Task: Search for tasks in the 'Red category'.
Action: Mouse moved to (10, 142)
Screenshot: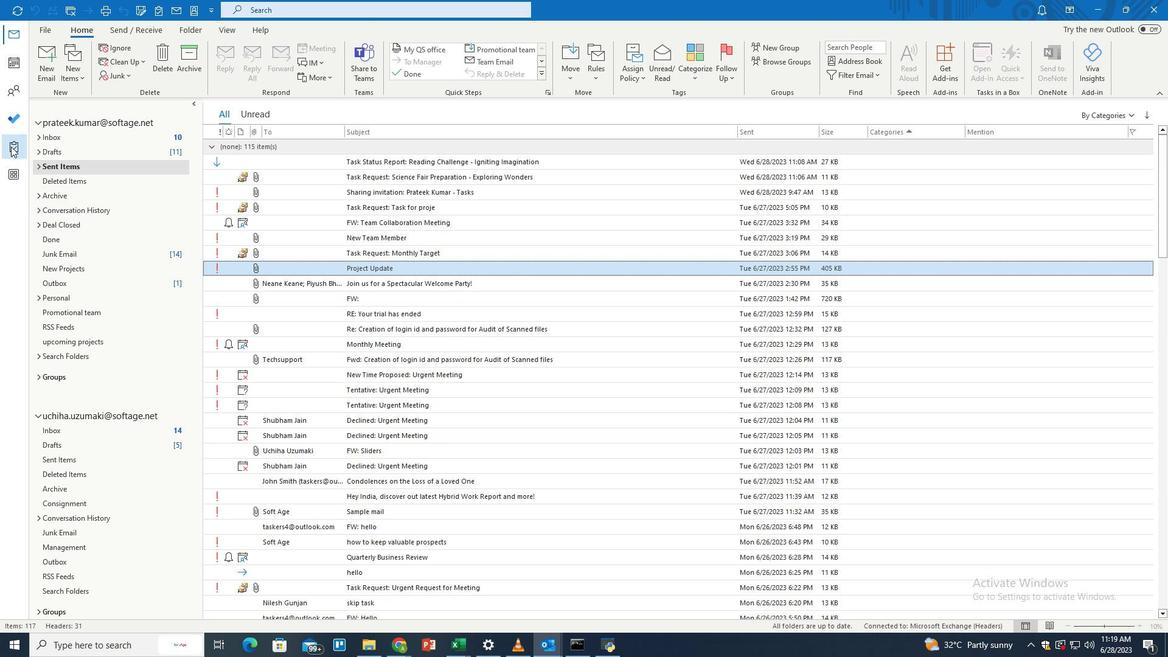 
Action: Mouse pressed left at (10, 142)
Screenshot: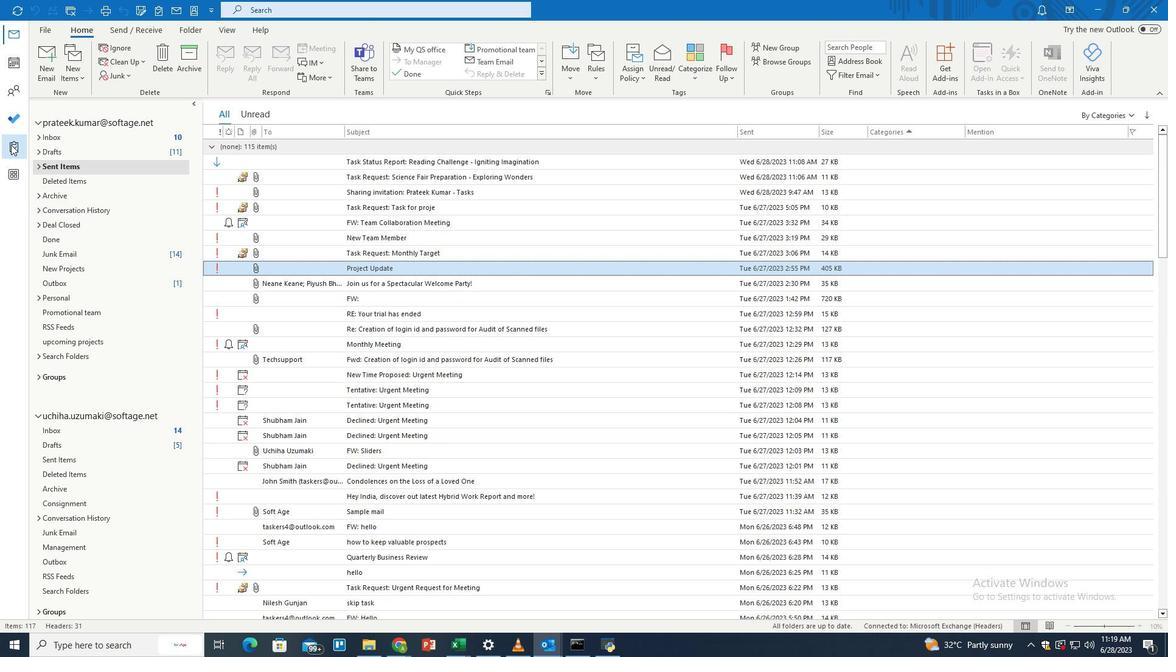 
Action: Mouse moved to (381, 12)
Screenshot: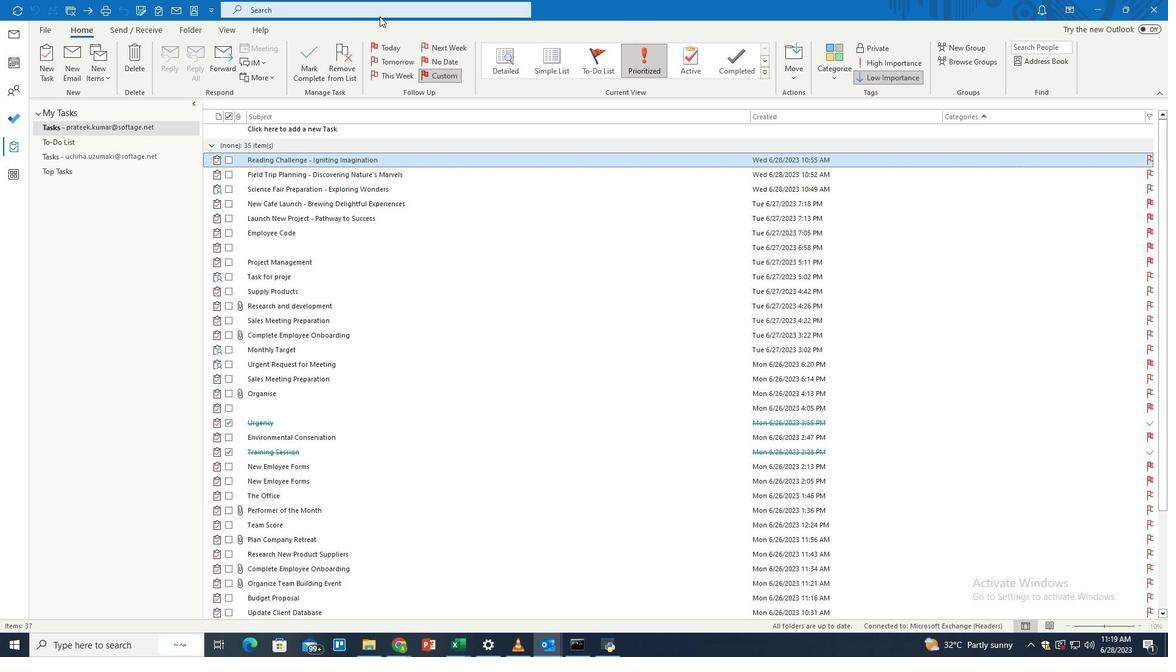 
Action: Mouse pressed left at (381, 12)
Screenshot: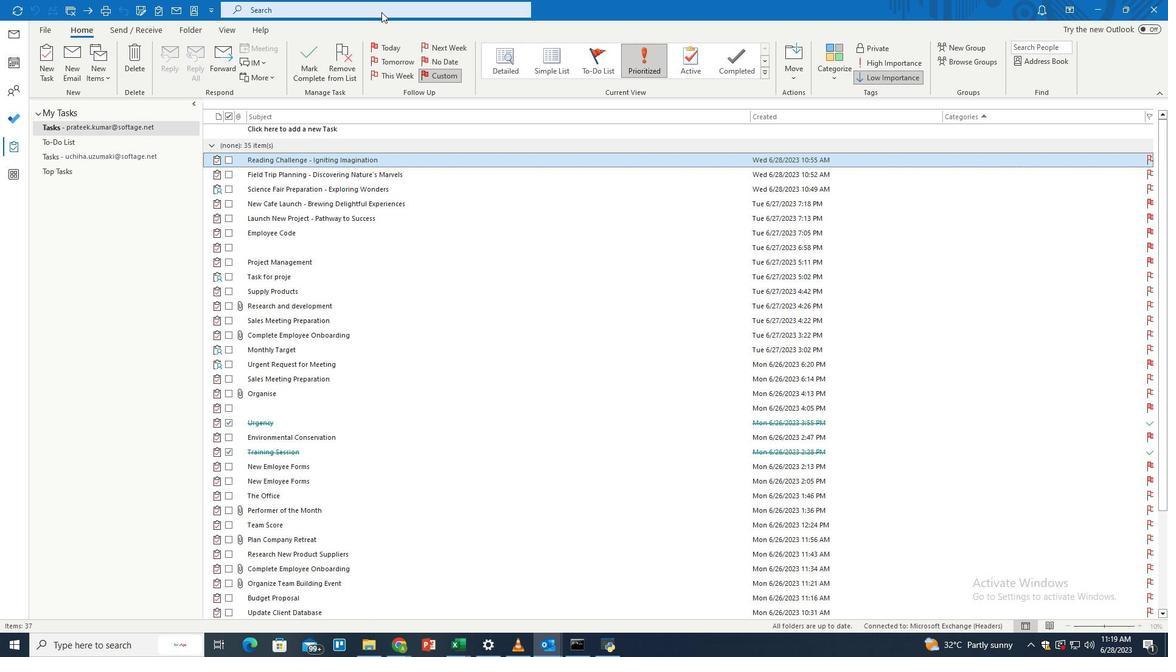 
Action: Mouse moved to (564, 8)
Screenshot: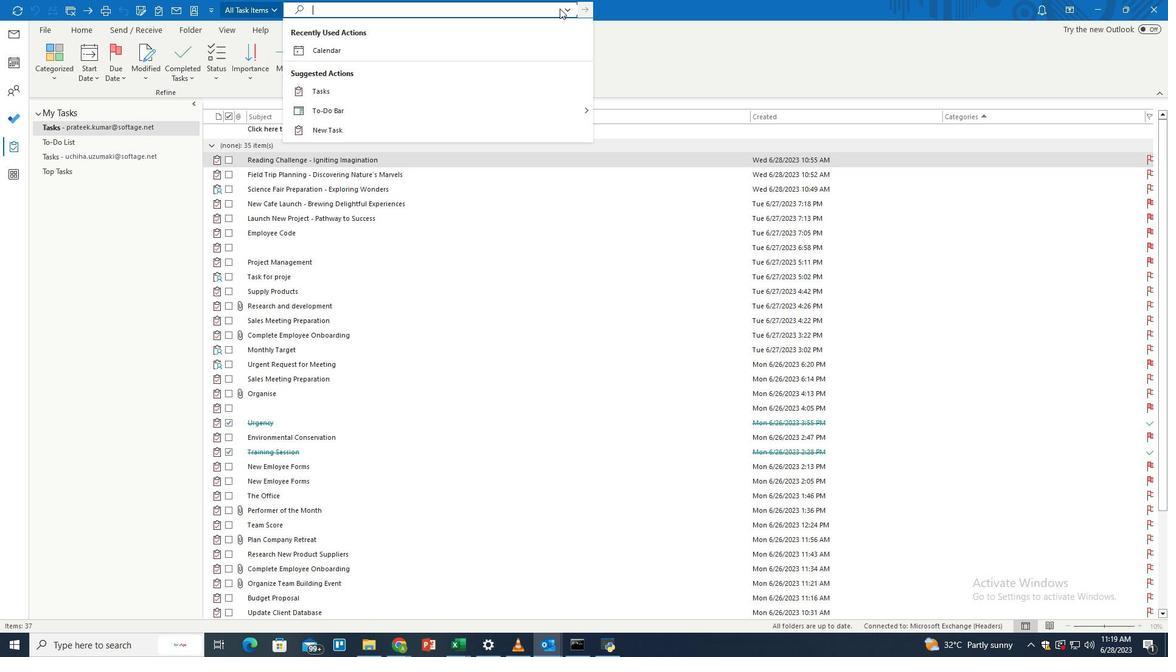 
Action: Mouse pressed left at (564, 8)
Screenshot: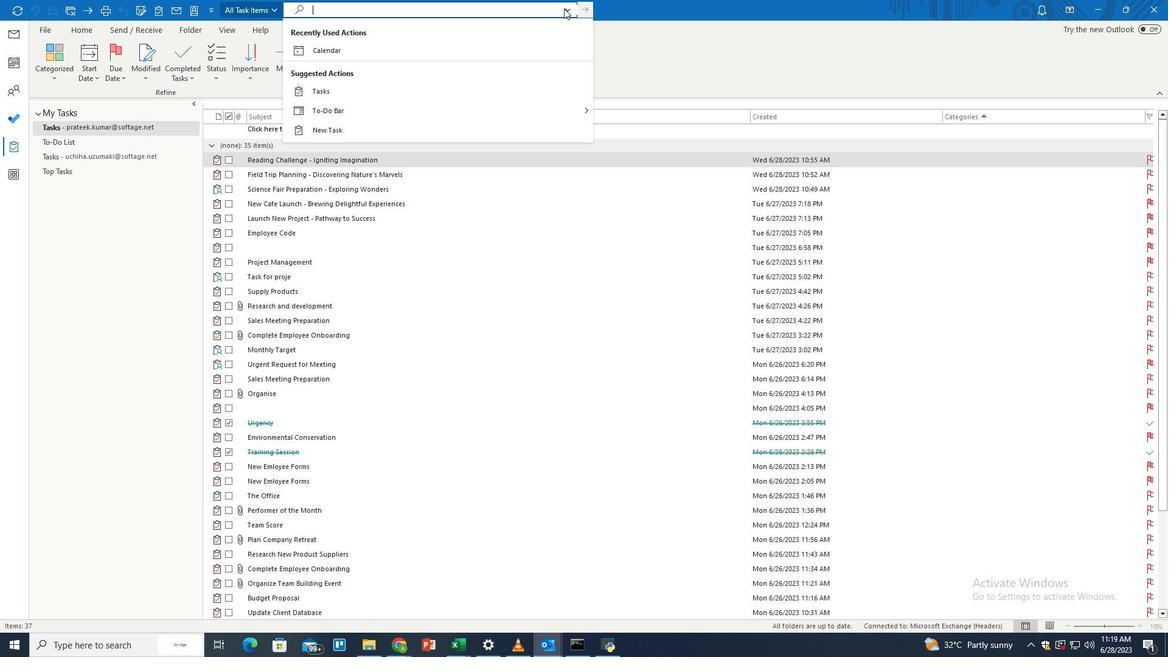 
Action: Mouse moved to (508, 49)
Screenshot: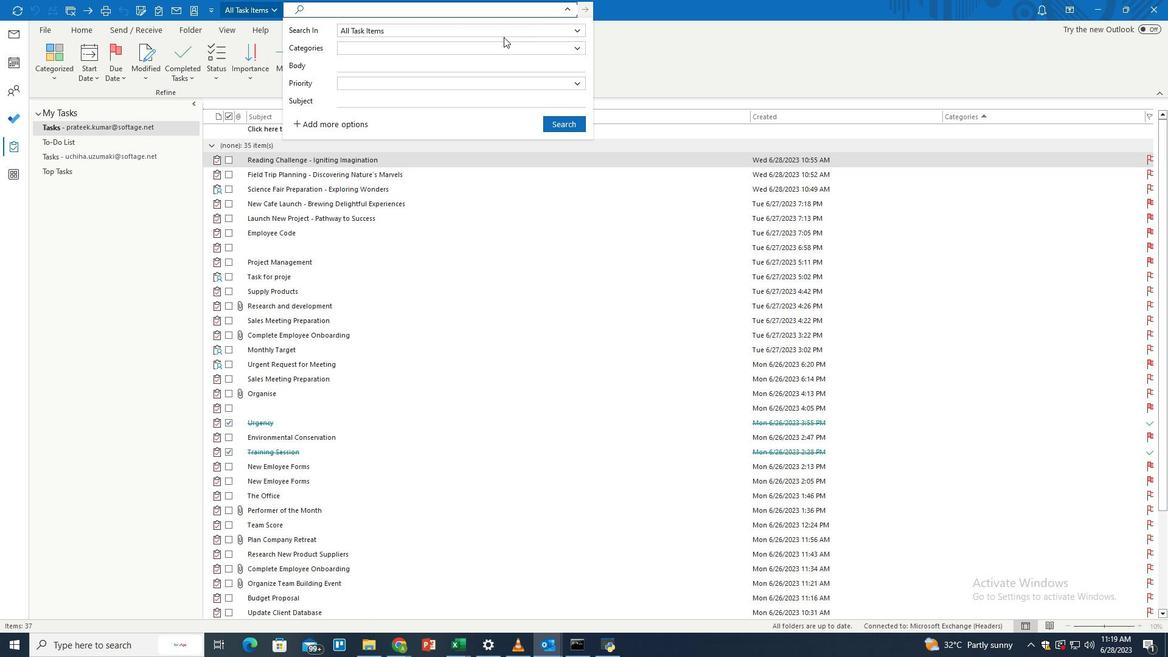 
Action: Mouse pressed left at (508, 49)
Screenshot: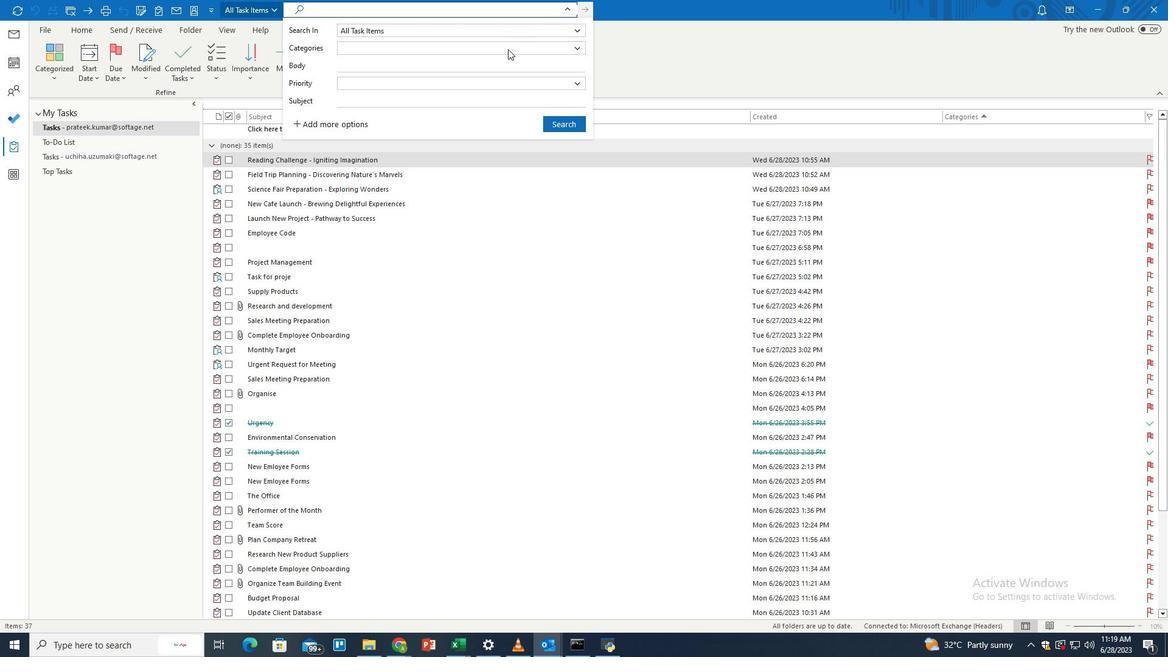 
Action: Mouse moved to (371, 152)
Screenshot: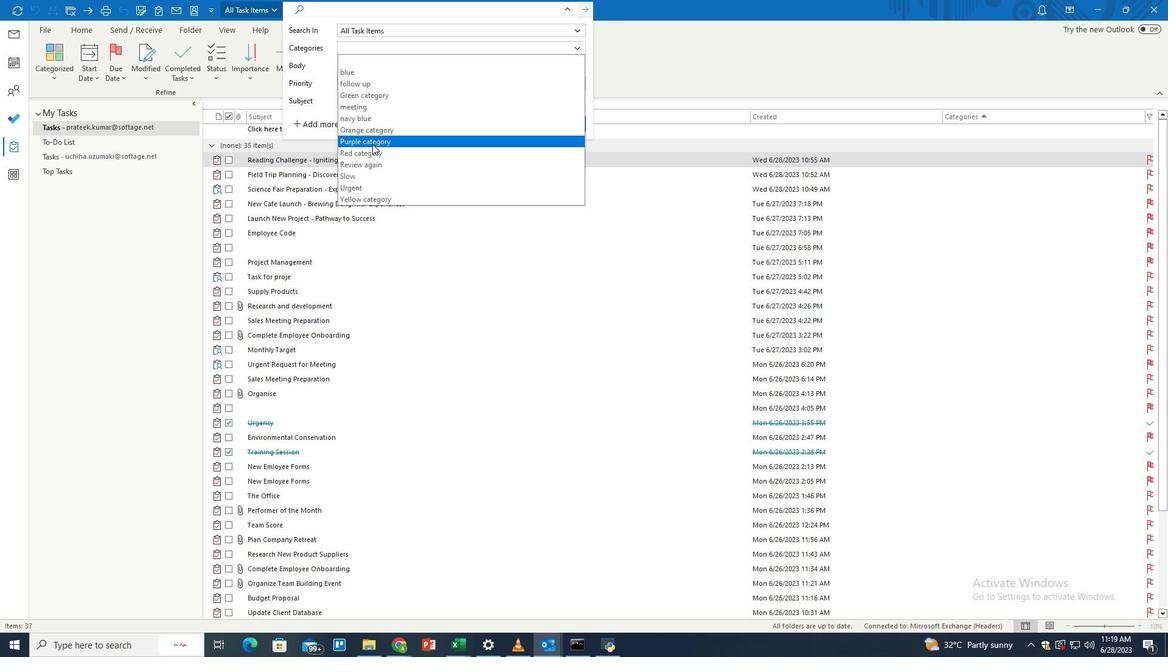 
Action: Mouse pressed left at (371, 152)
Screenshot: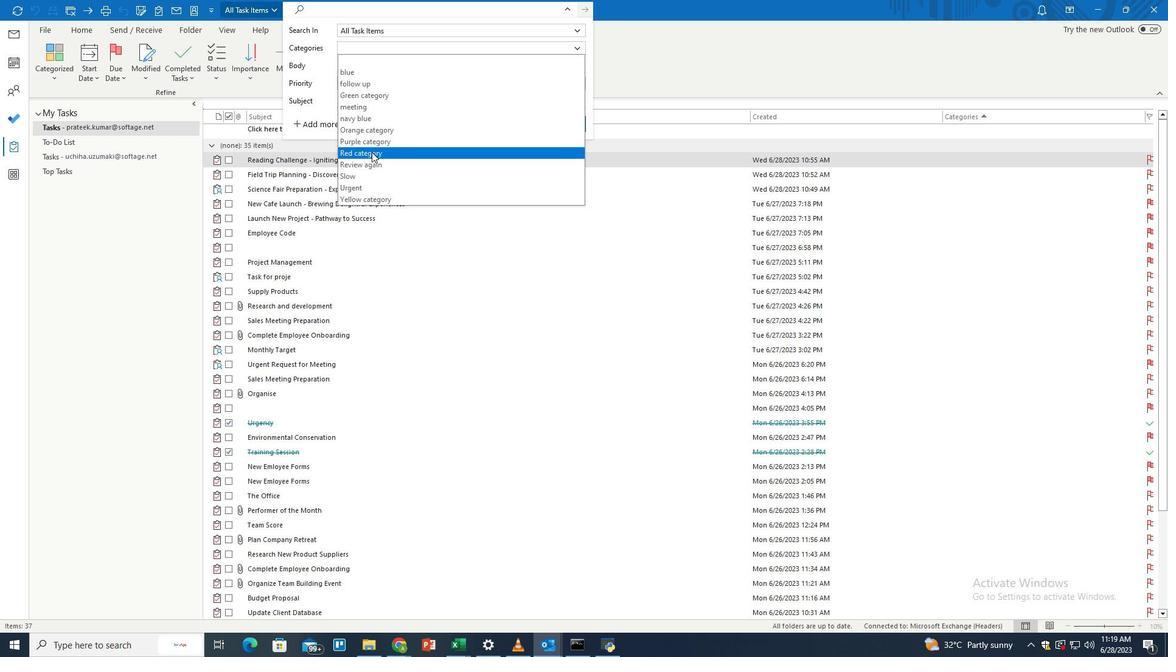 
Action: Mouse moved to (556, 122)
Screenshot: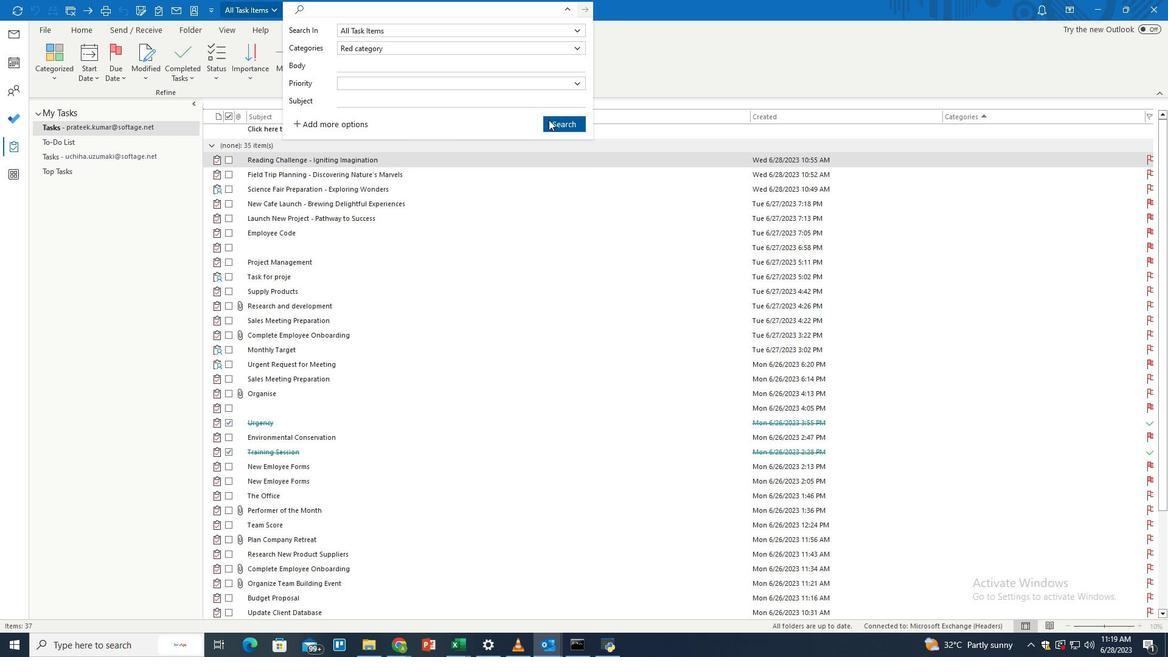 
Action: Mouse pressed left at (556, 122)
Screenshot: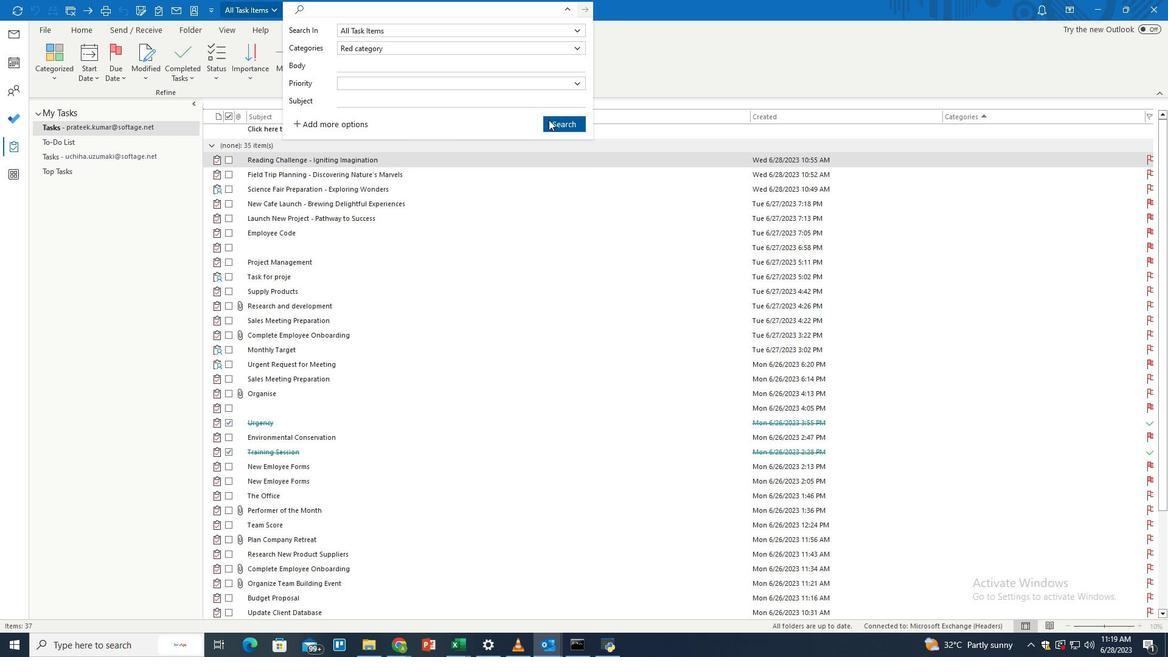 
Action: Mouse moved to (530, 227)
Screenshot: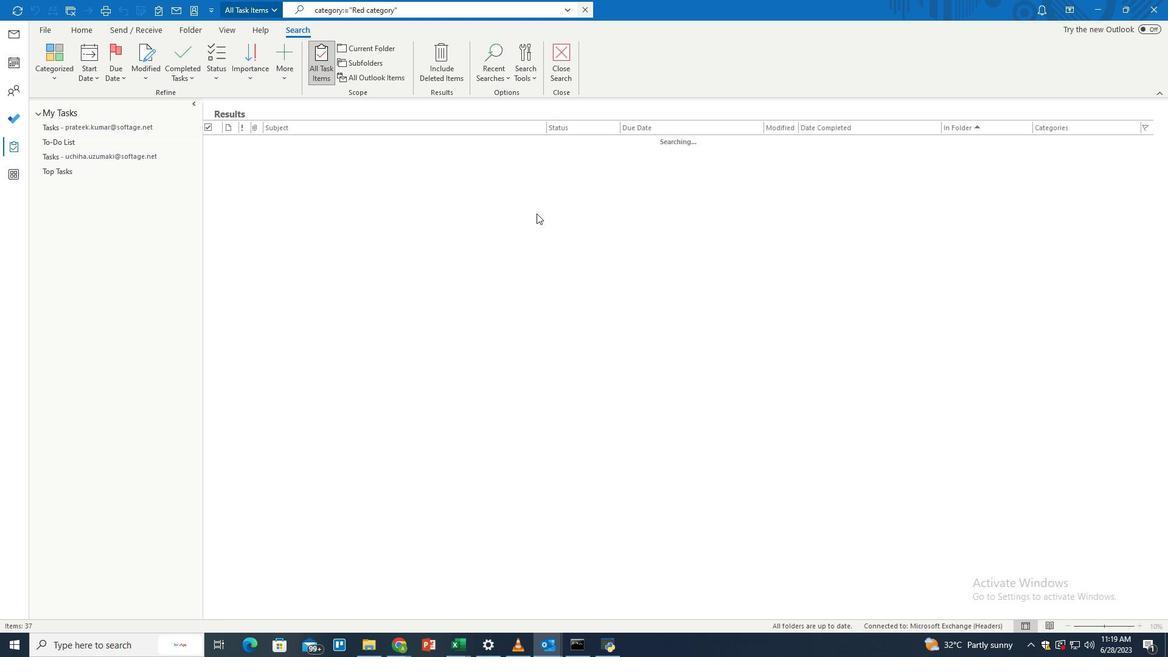 
